 Task: Show all amenities of Orderville, Utah, US.
Action: Mouse moved to (858, 127)
Screenshot: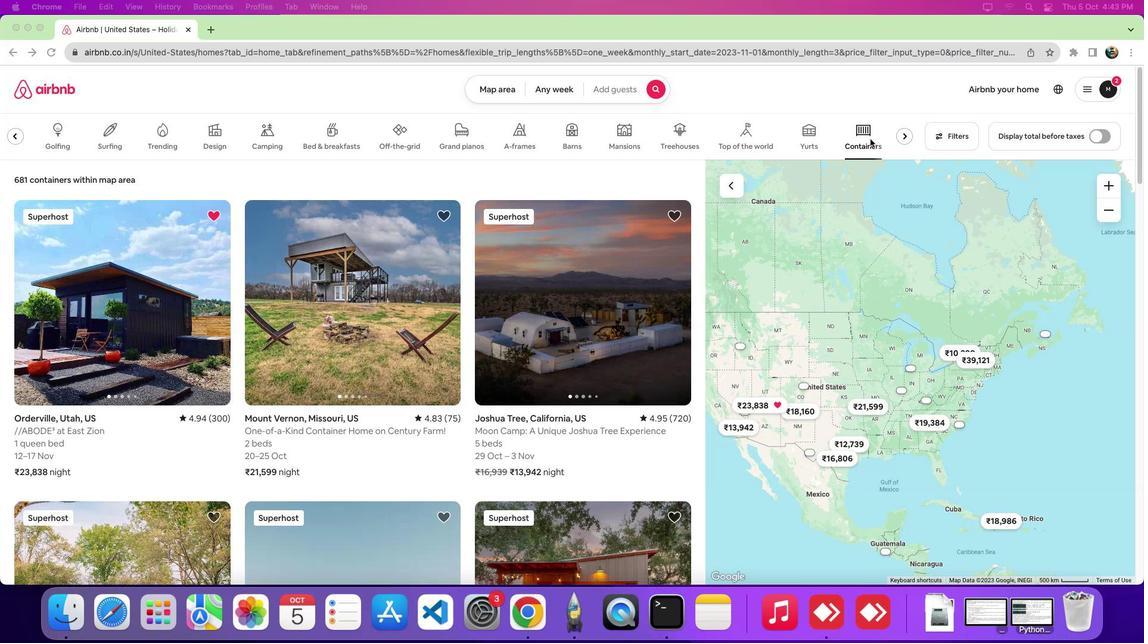 
Action: Mouse pressed left at (858, 127)
Screenshot: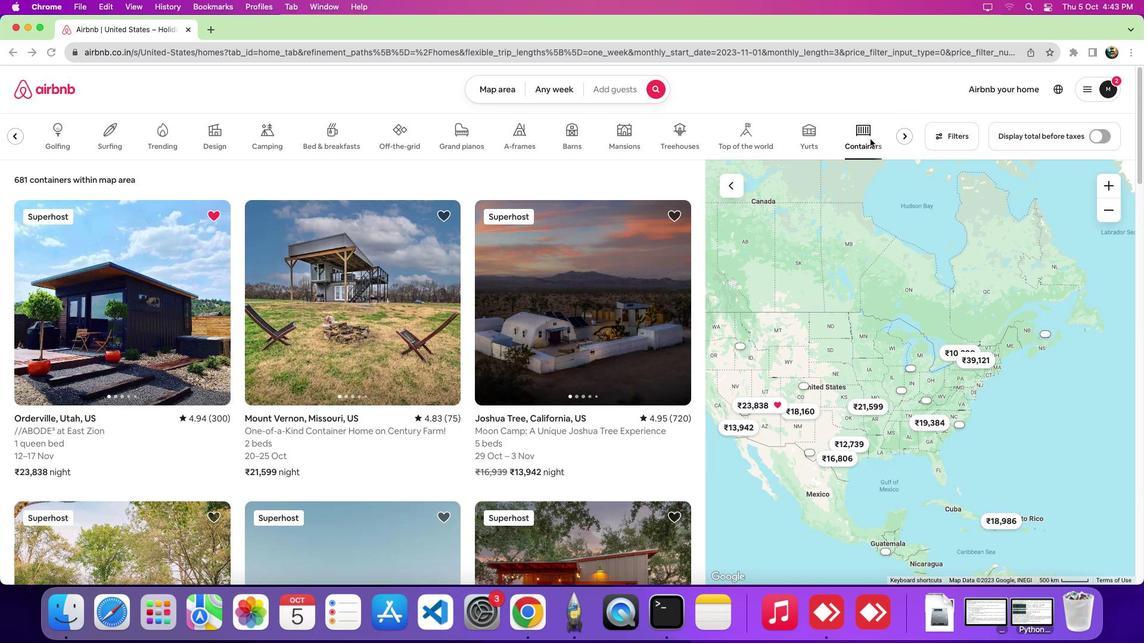 
Action: Mouse moved to (129, 302)
Screenshot: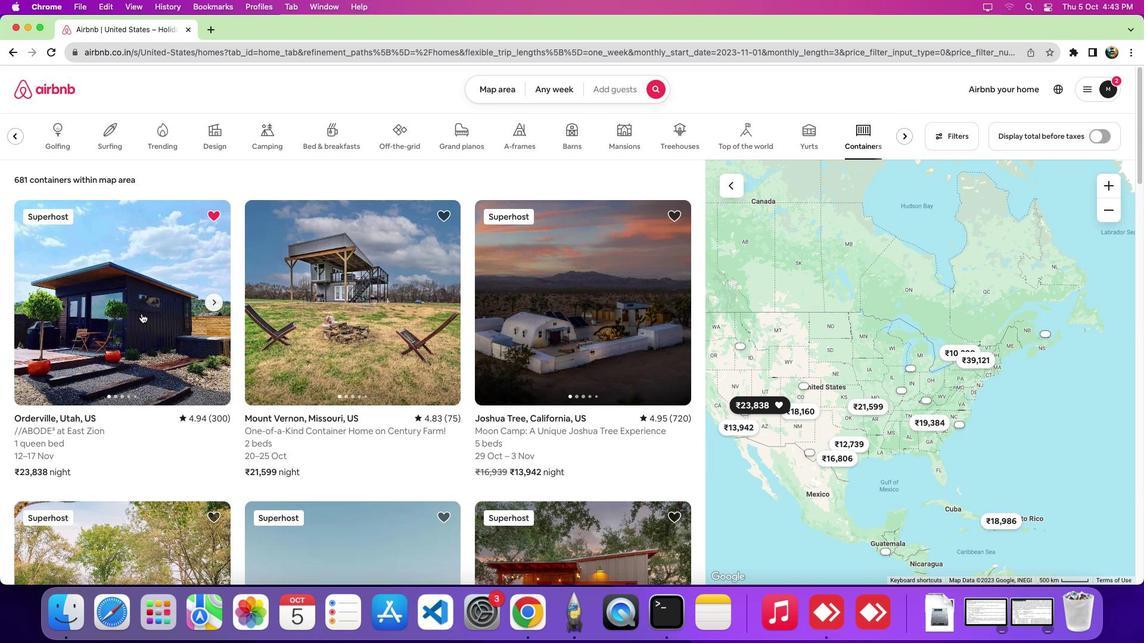 
Action: Mouse pressed left at (129, 302)
Screenshot: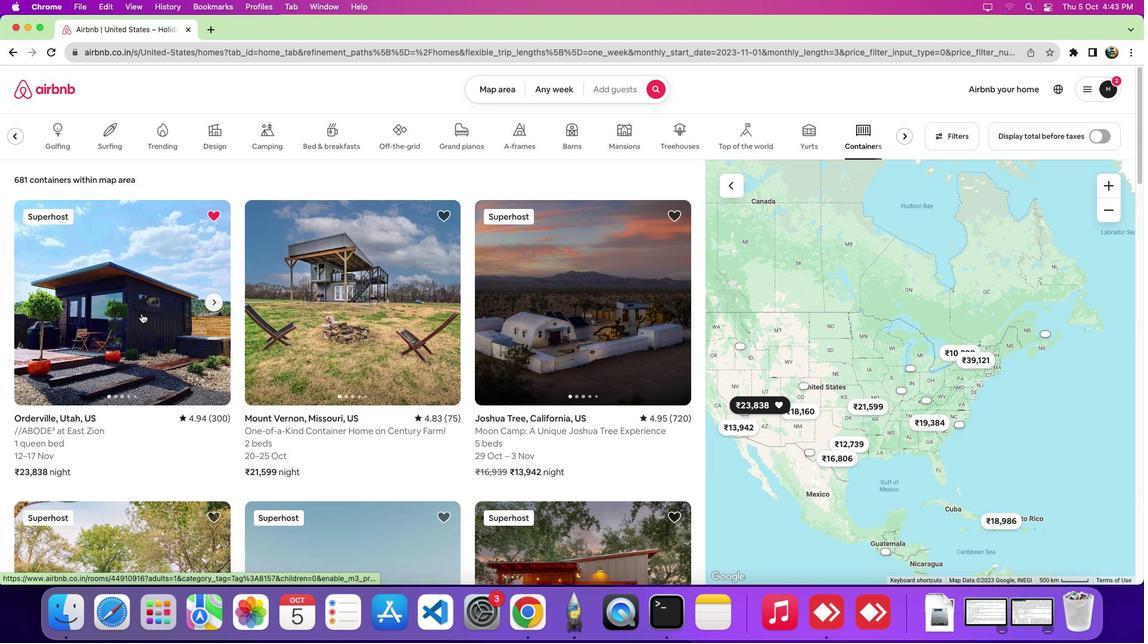 
Action: Mouse moved to (475, 356)
Screenshot: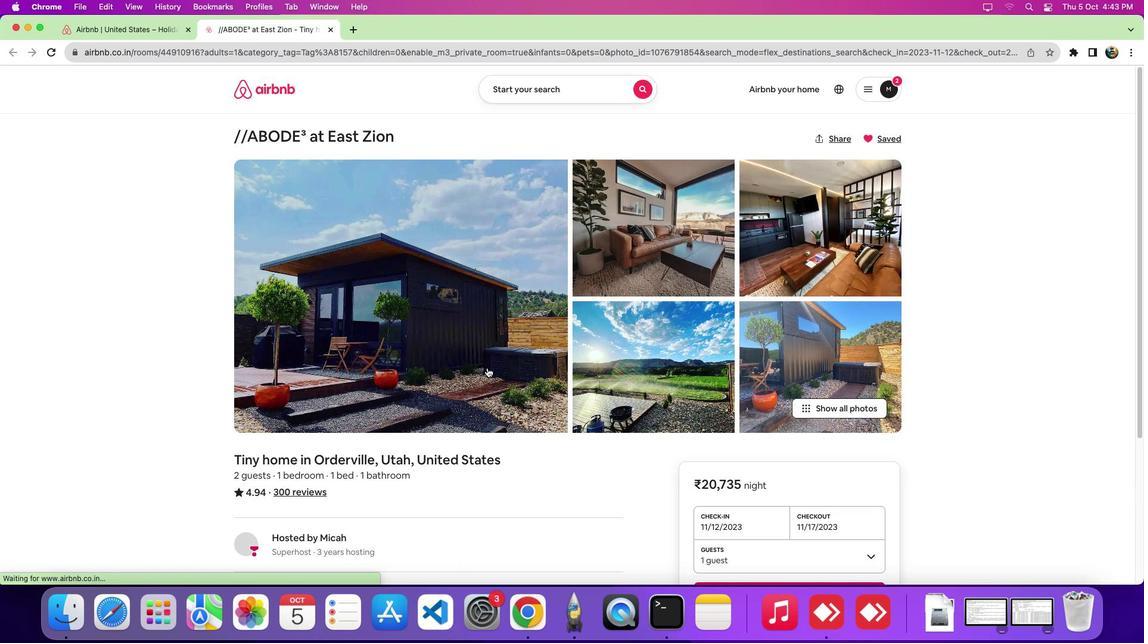 
Action: Mouse scrolled (475, 356) with delta (-11, -11)
Screenshot: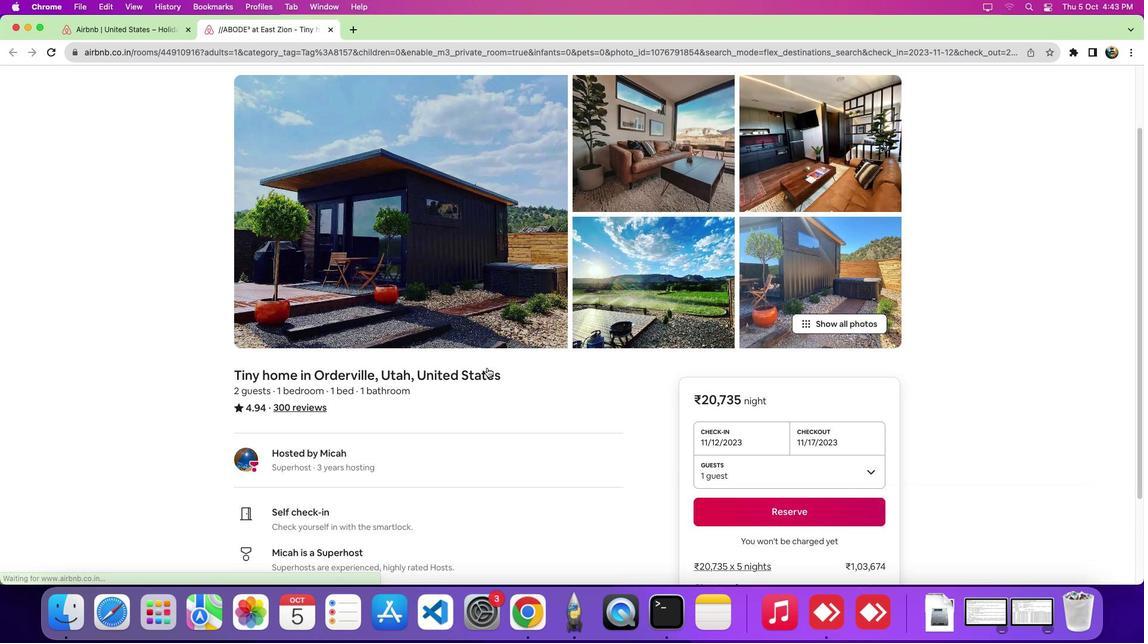 
Action: Mouse scrolled (475, 356) with delta (-11, -12)
Screenshot: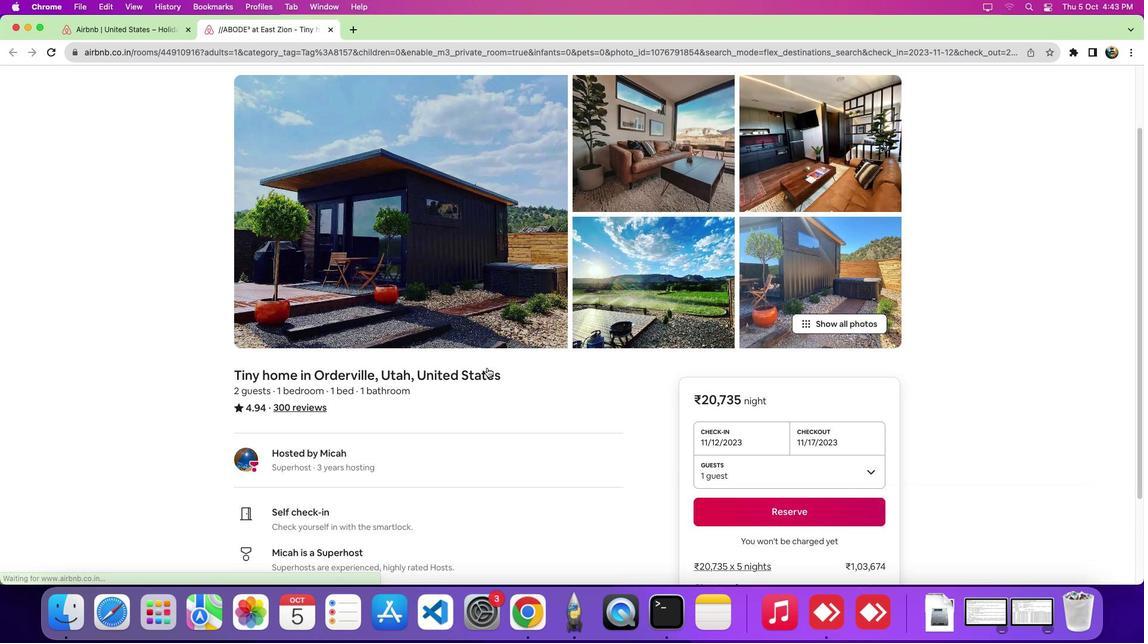 
Action: Mouse scrolled (475, 356) with delta (-11, -16)
Screenshot: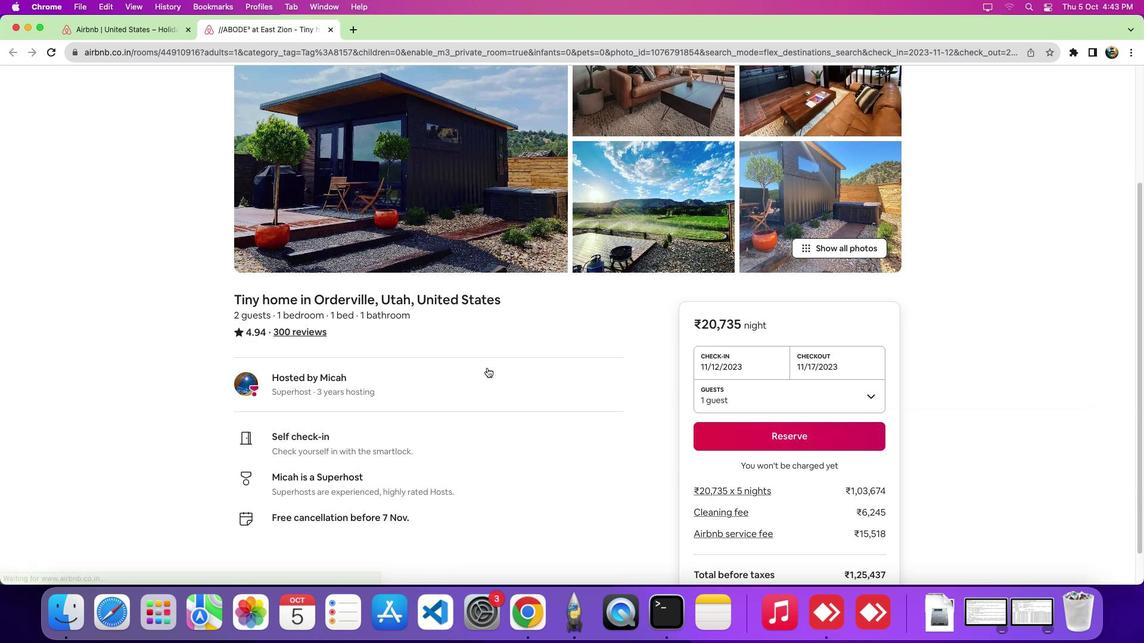 
Action: Mouse scrolled (475, 356) with delta (-11, -19)
Screenshot: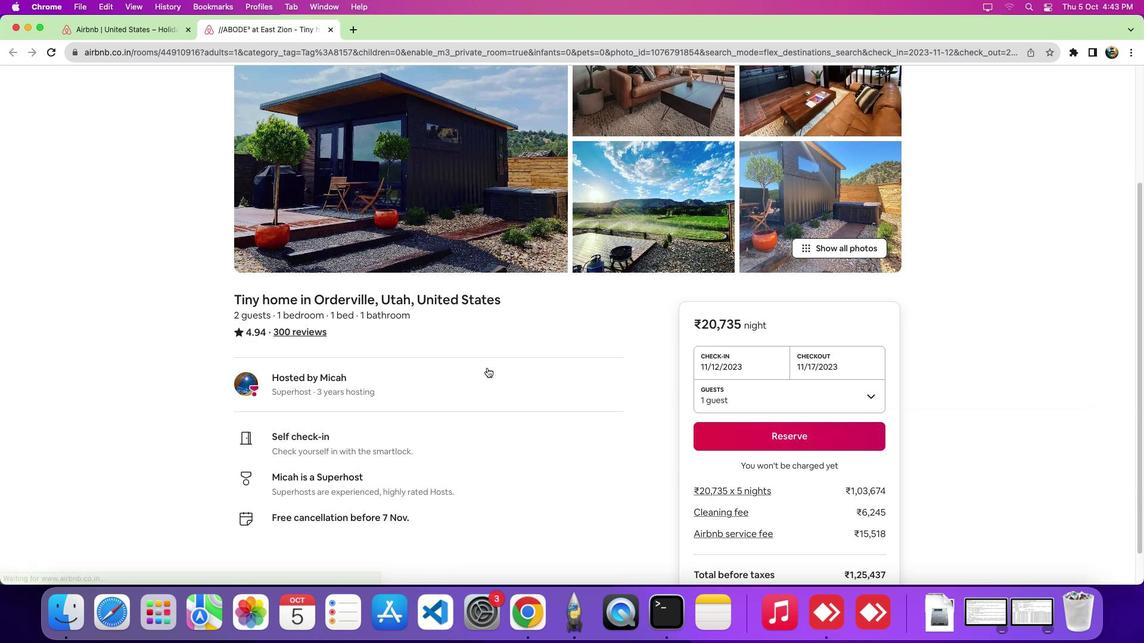 
Action: Mouse scrolled (475, 356) with delta (-11, -20)
Screenshot: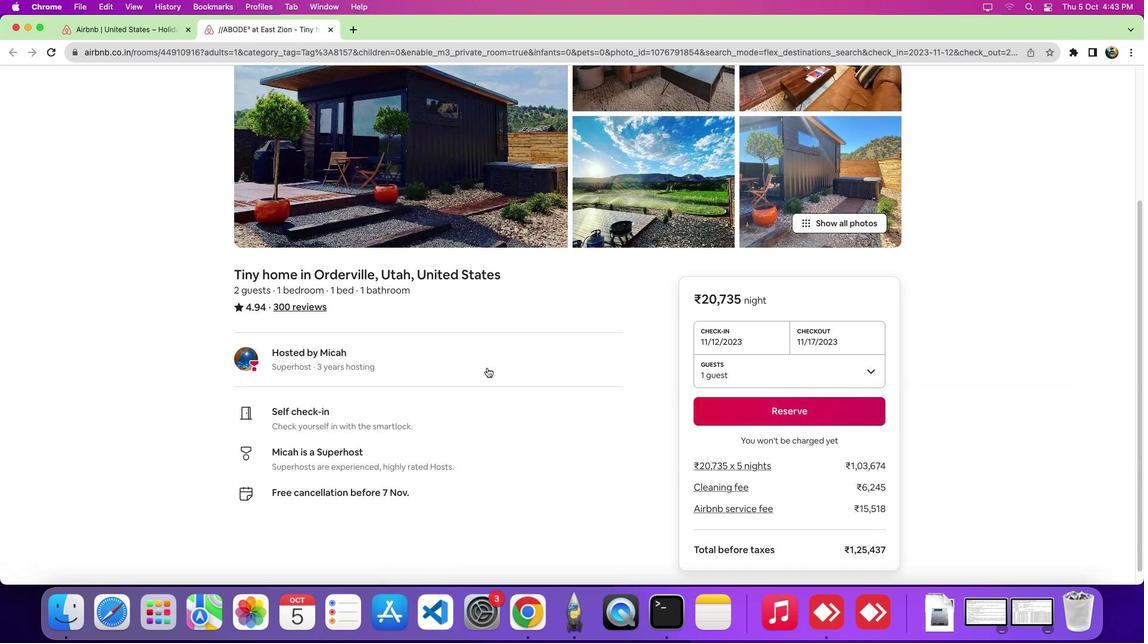 
Action: Mouse scrolled (475, 356) with delta (-11, -11)
Screenshot: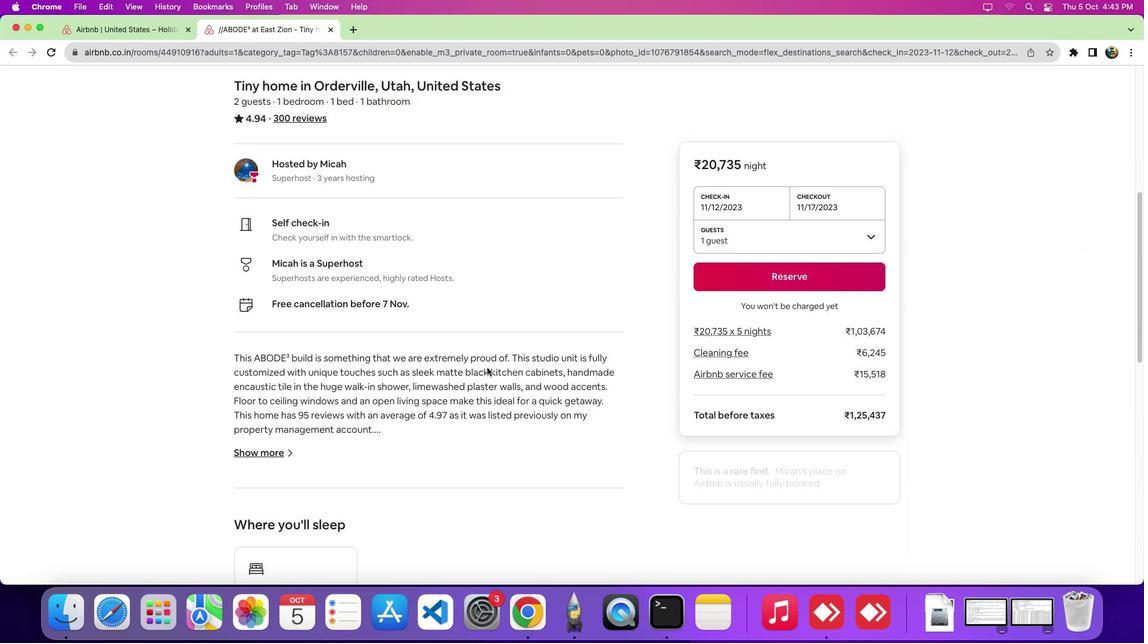 
Action: Mouse scrolled (475, 356) with delta (-11, -12)
Screenshot: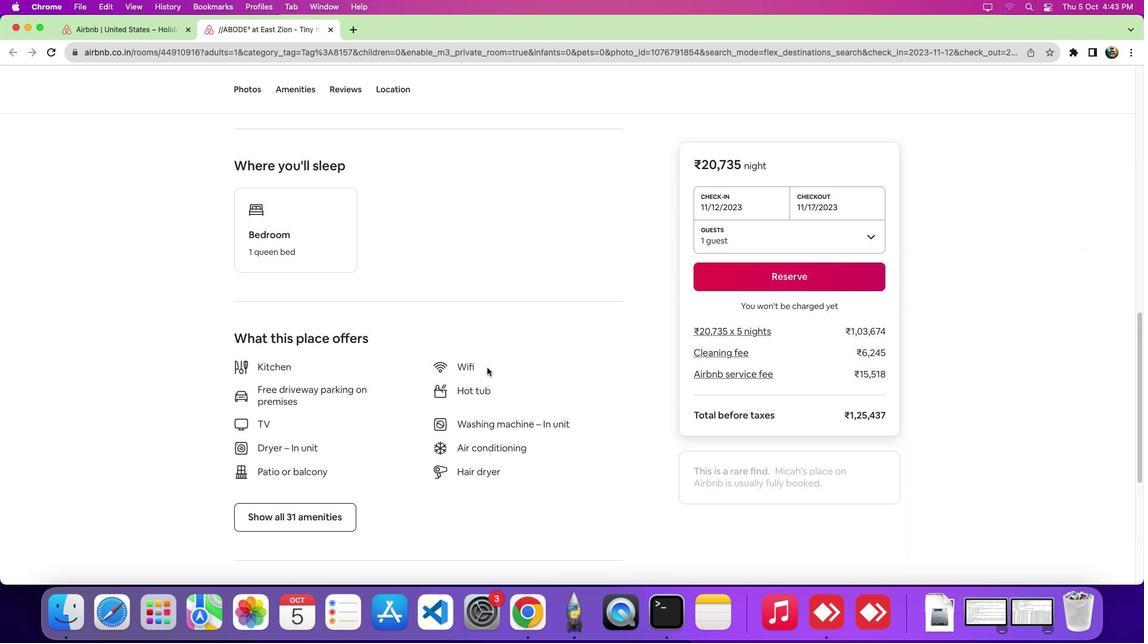 
Action: Mouse scrolled (475, 356) with delta (-11, -17)
Screenshot: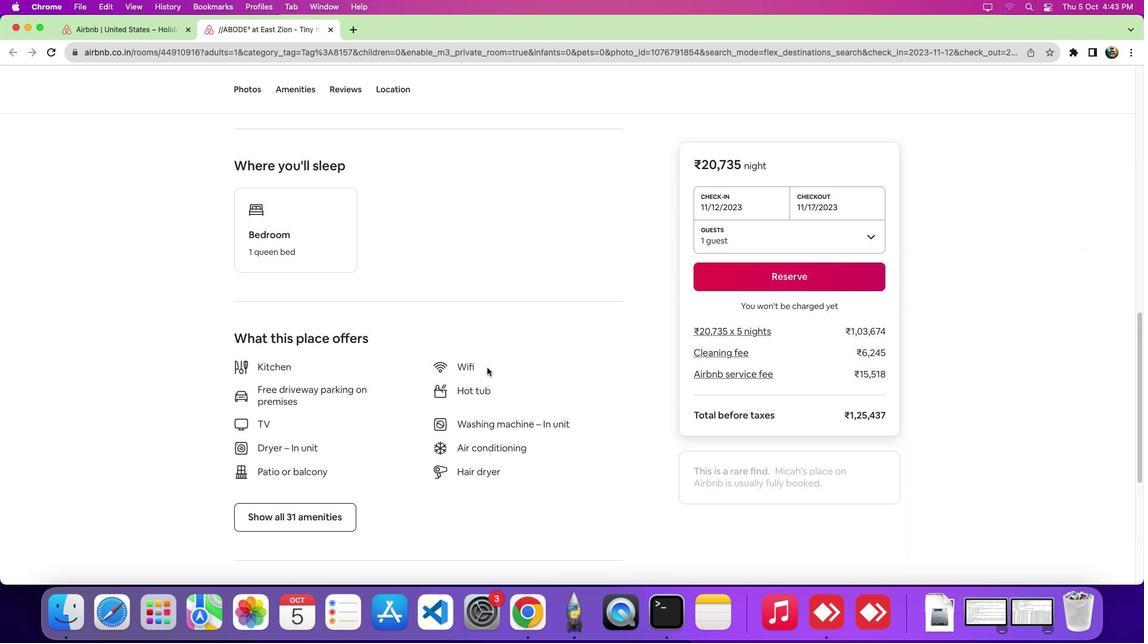 
Action: Mouse scrolled (475, 356) with delta (-11, -19)
Screenshot: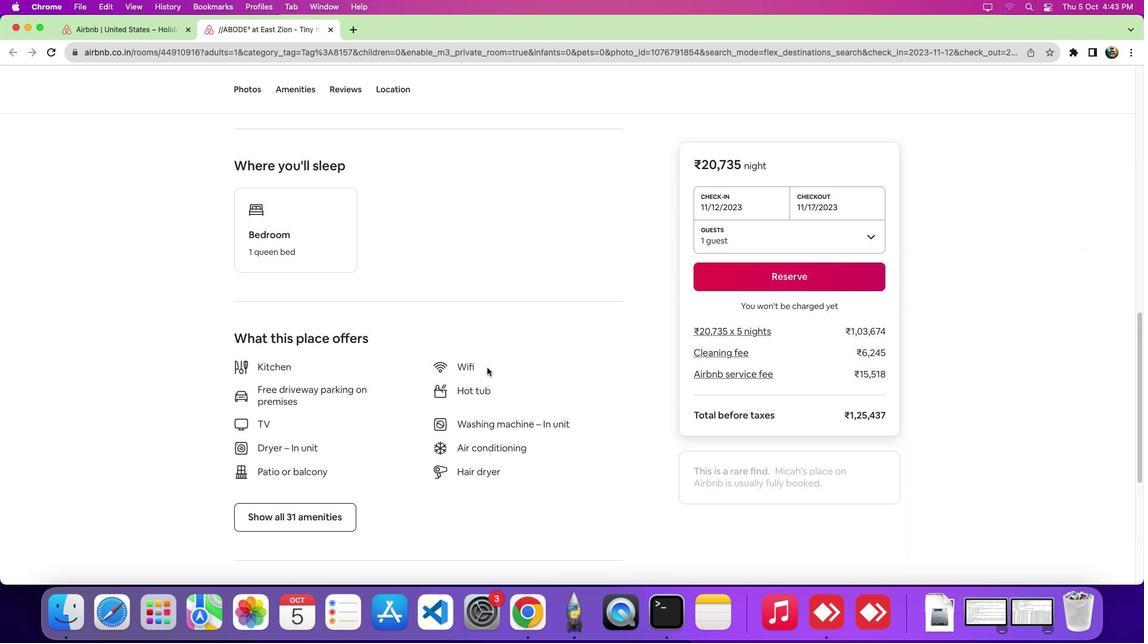 
Action: Mouse scrolled (475, 356) with delta (-11, -20)
Screenshot: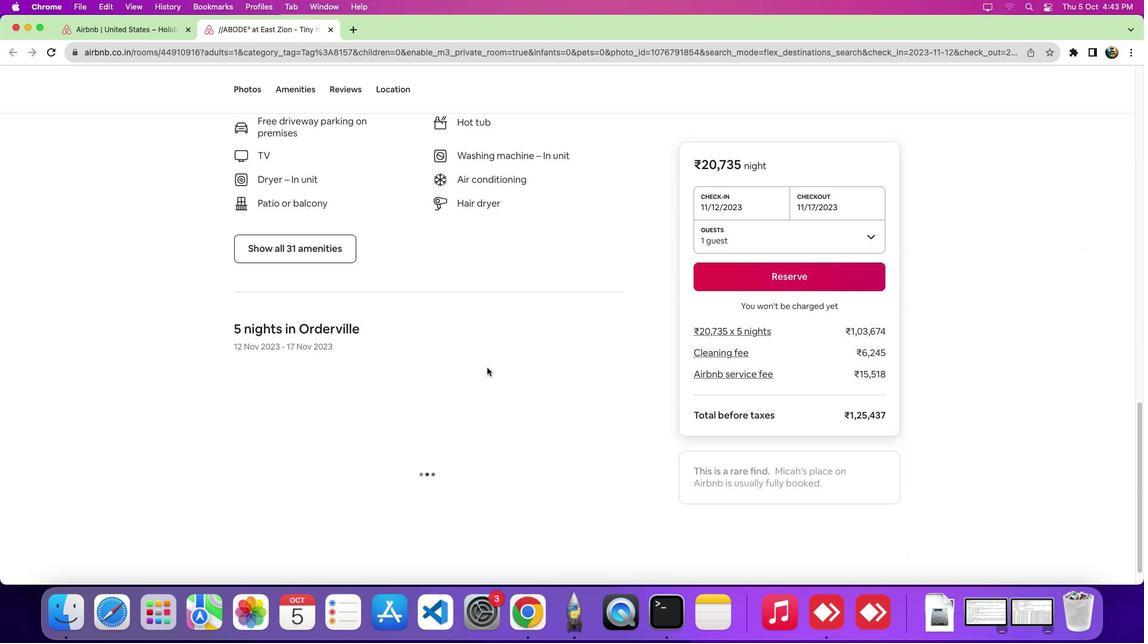 
Action: Mouse moved to (292, 84)
Screenshot: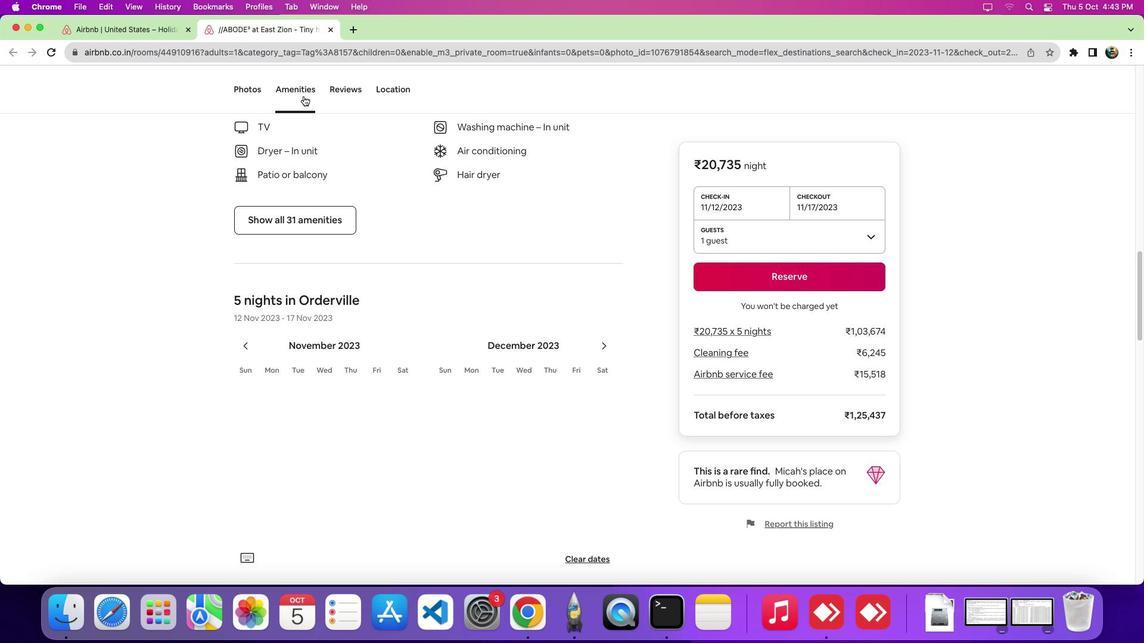 
Action: Mouse pressed left at (292, 84)
Screenshot: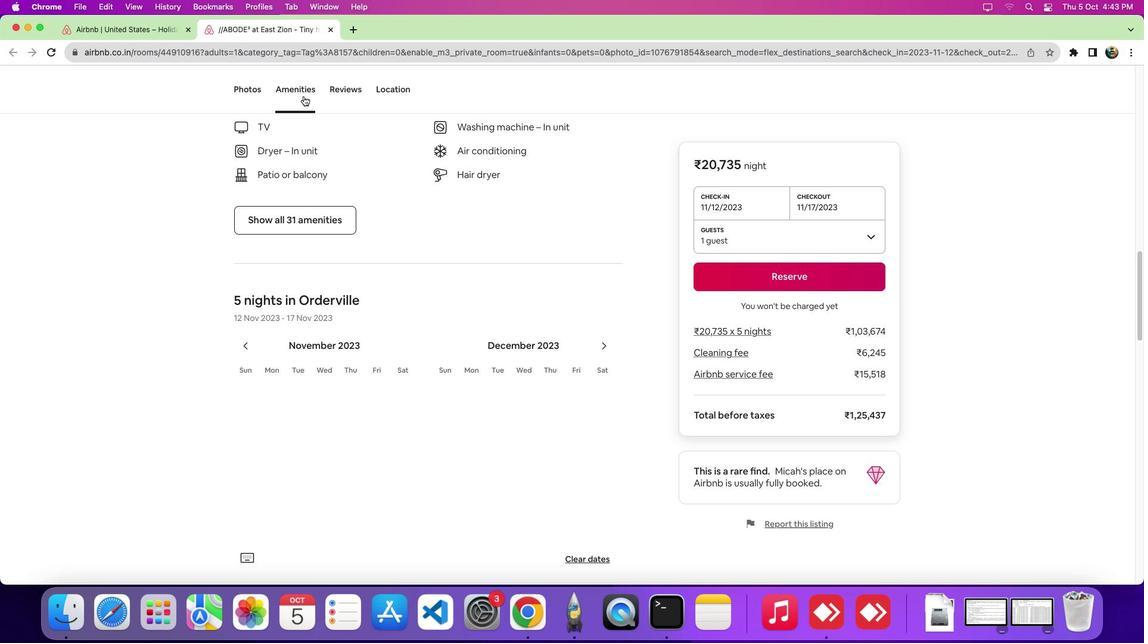 
Action: Mouse moved to (294, 313)
Screenshot: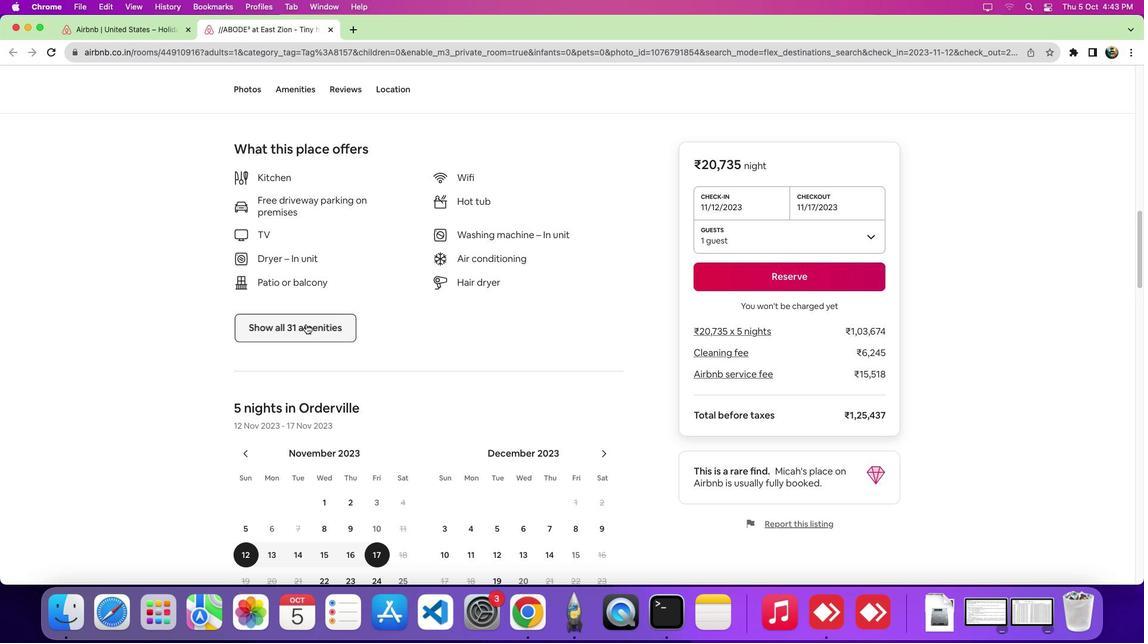 
Action: Mouse pressed left at (294, 313)
Screenshot: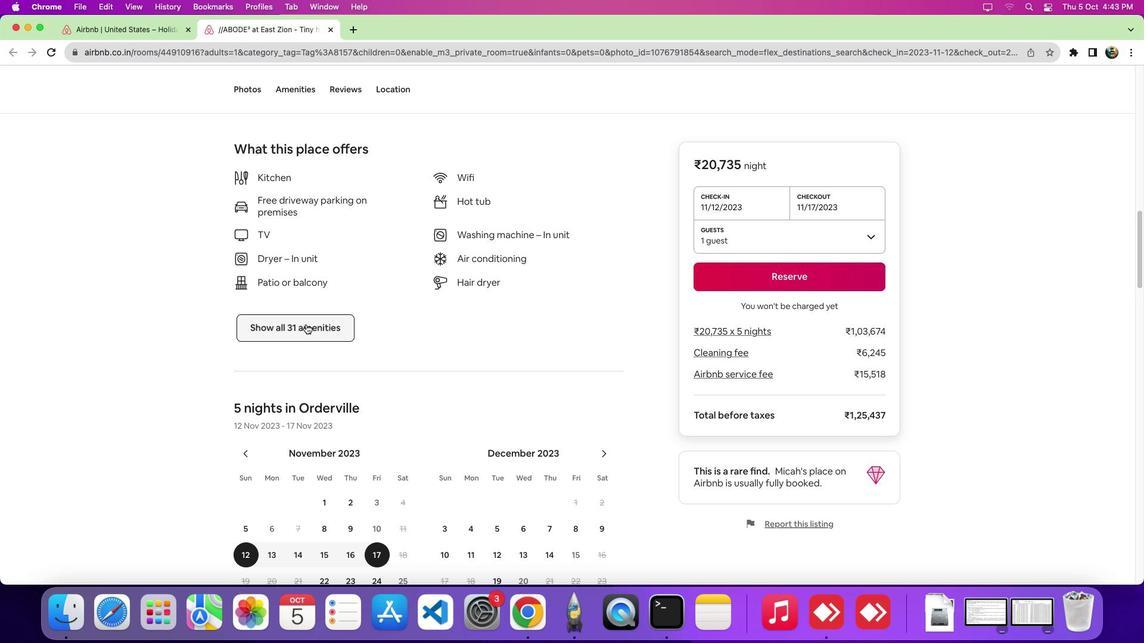 
Action: Mouse moved to (586, 325)
Screenshot: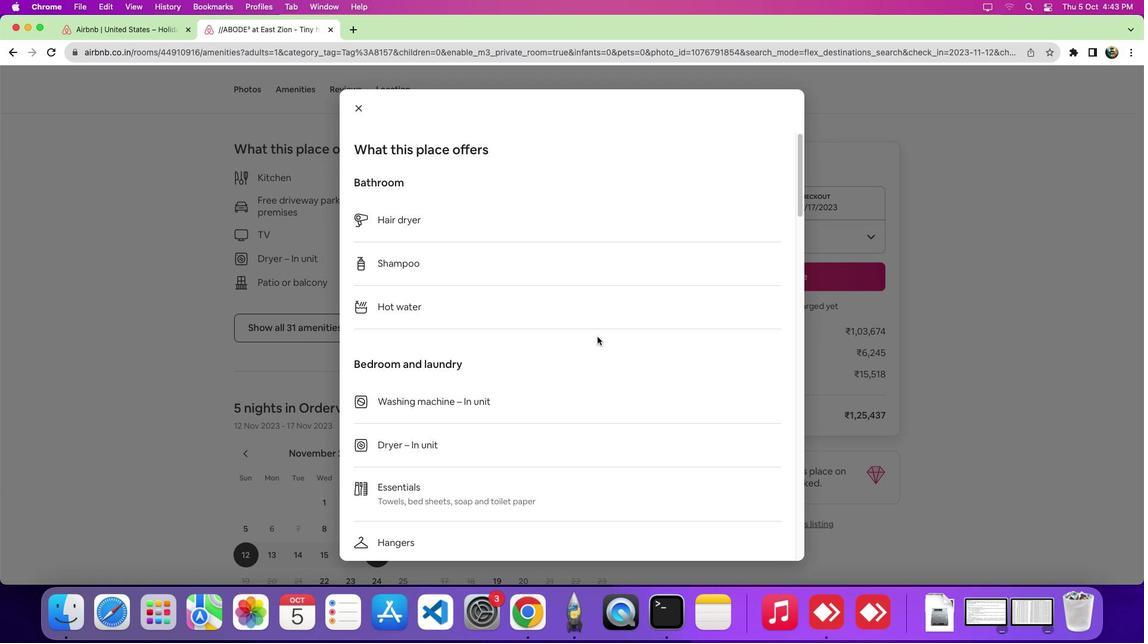 
Action: Mouse scrolled (586, 325) with delta (-11, -11)
Screenshot: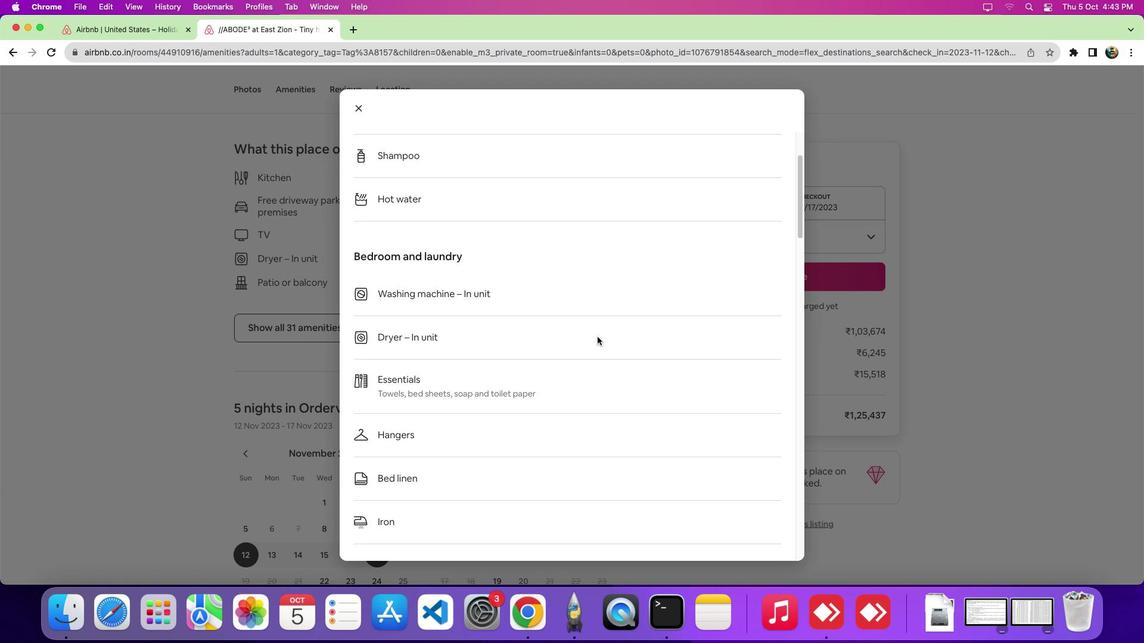 
Action: Mouse scrolled (586, 325) with delta (-11, -12)
Screenshot: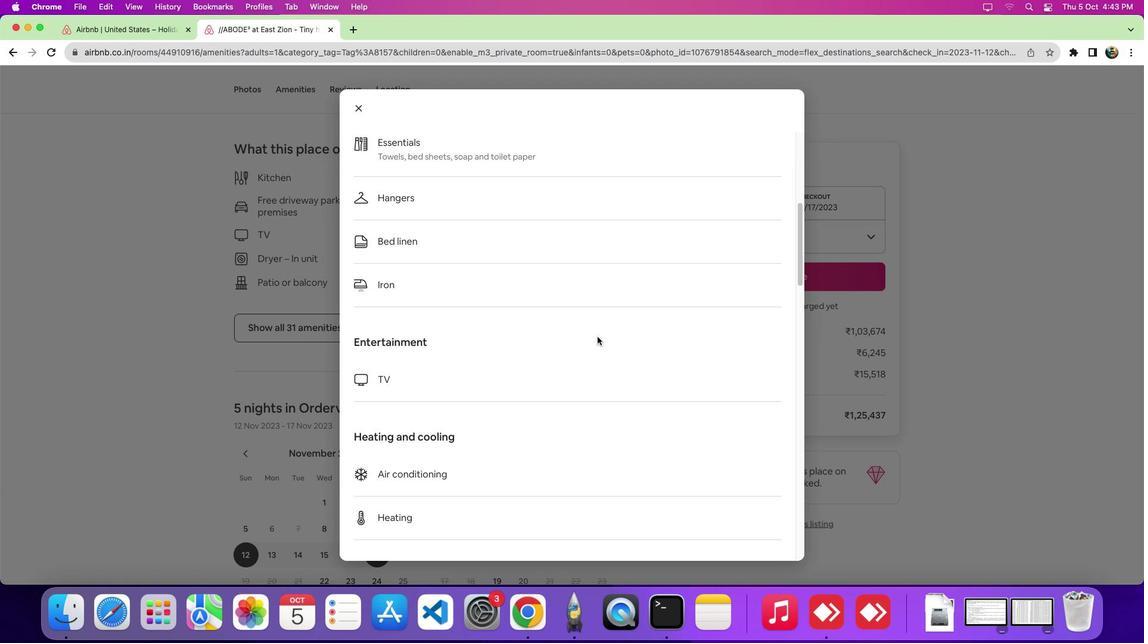 
Action: Mouse scrolled (586, 325) with delta (-11, -16)
Screenshot: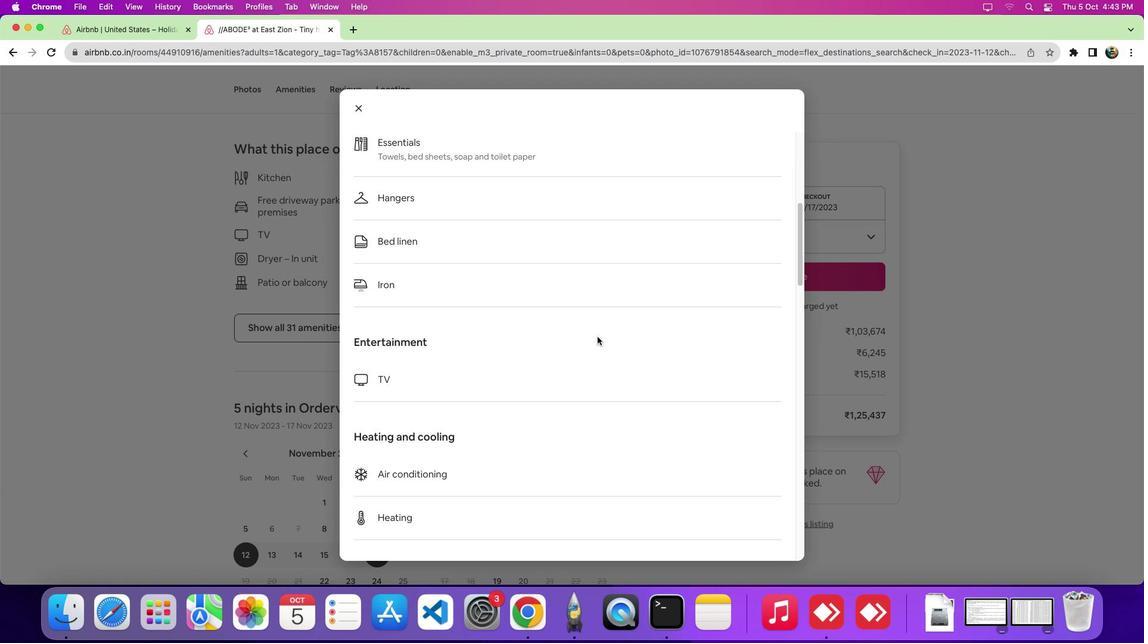 
Action: Mouse scrolled (586, 325) with delta (-11, -19)
Screenshot: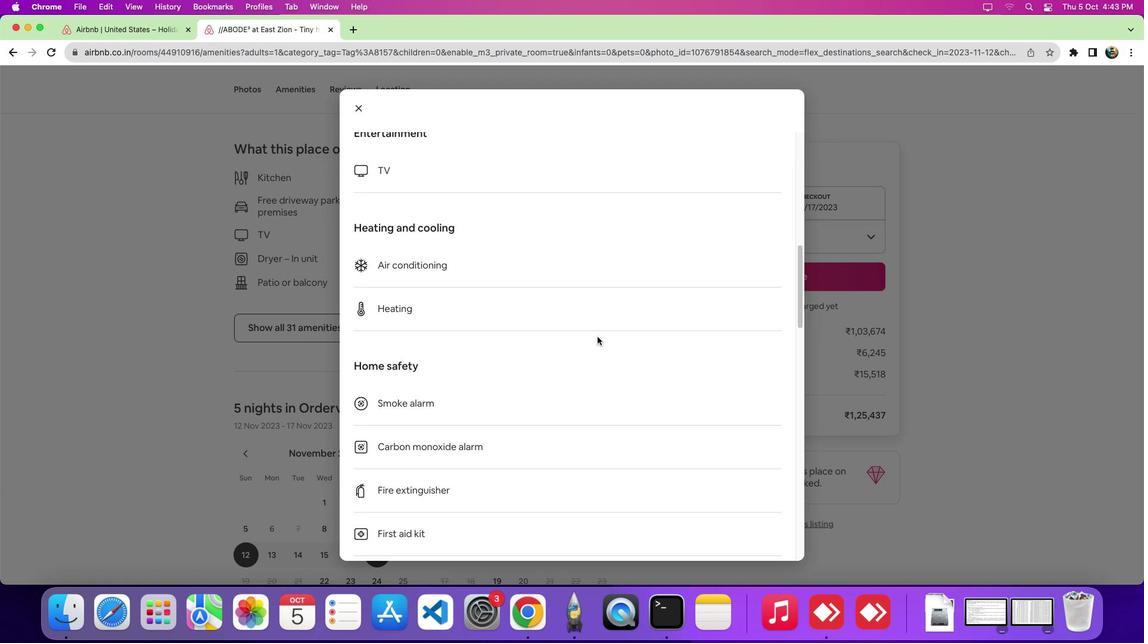
